 Task: Export the current auto duck effect preset with the file name "Auto Duck".
Action: Mouse moved to (399, 8)
Screenshot: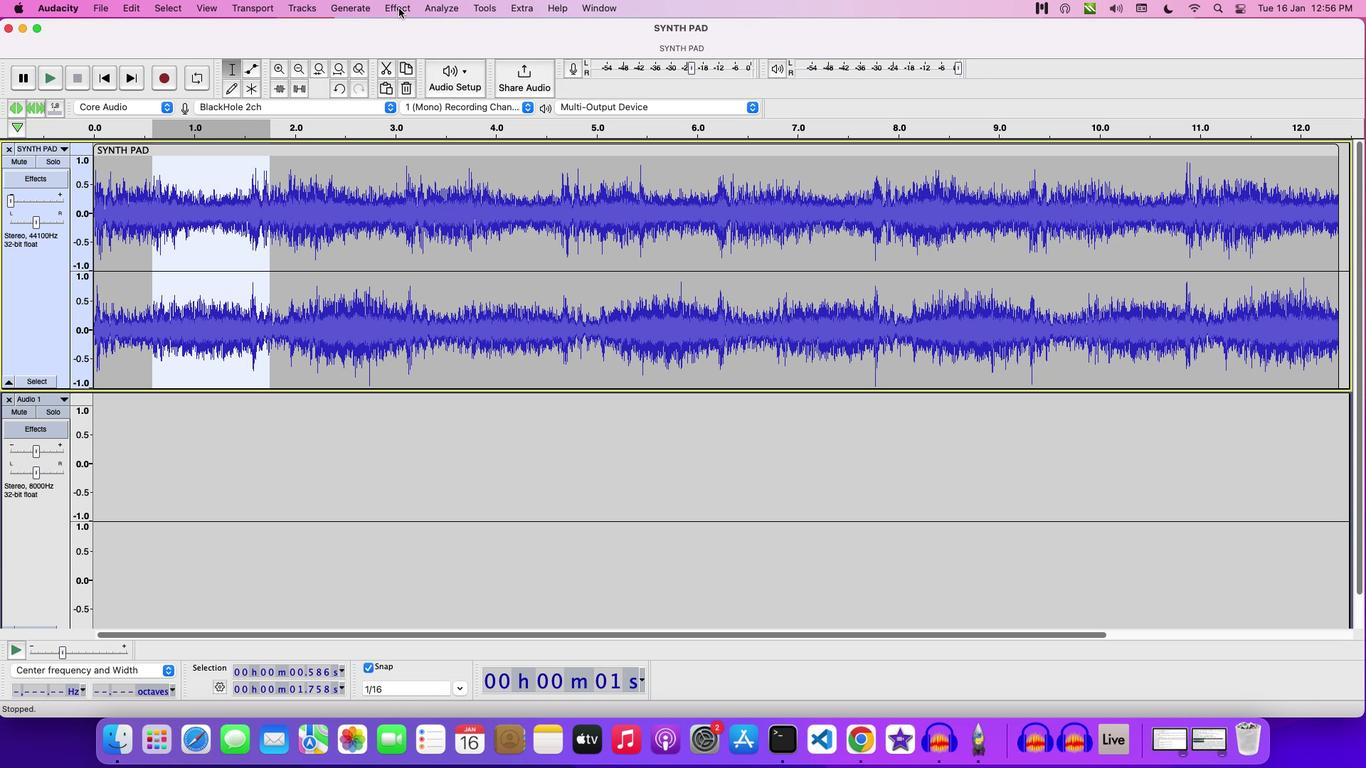 
Action: Mouse pressed left at (399, 8)
Screenshot: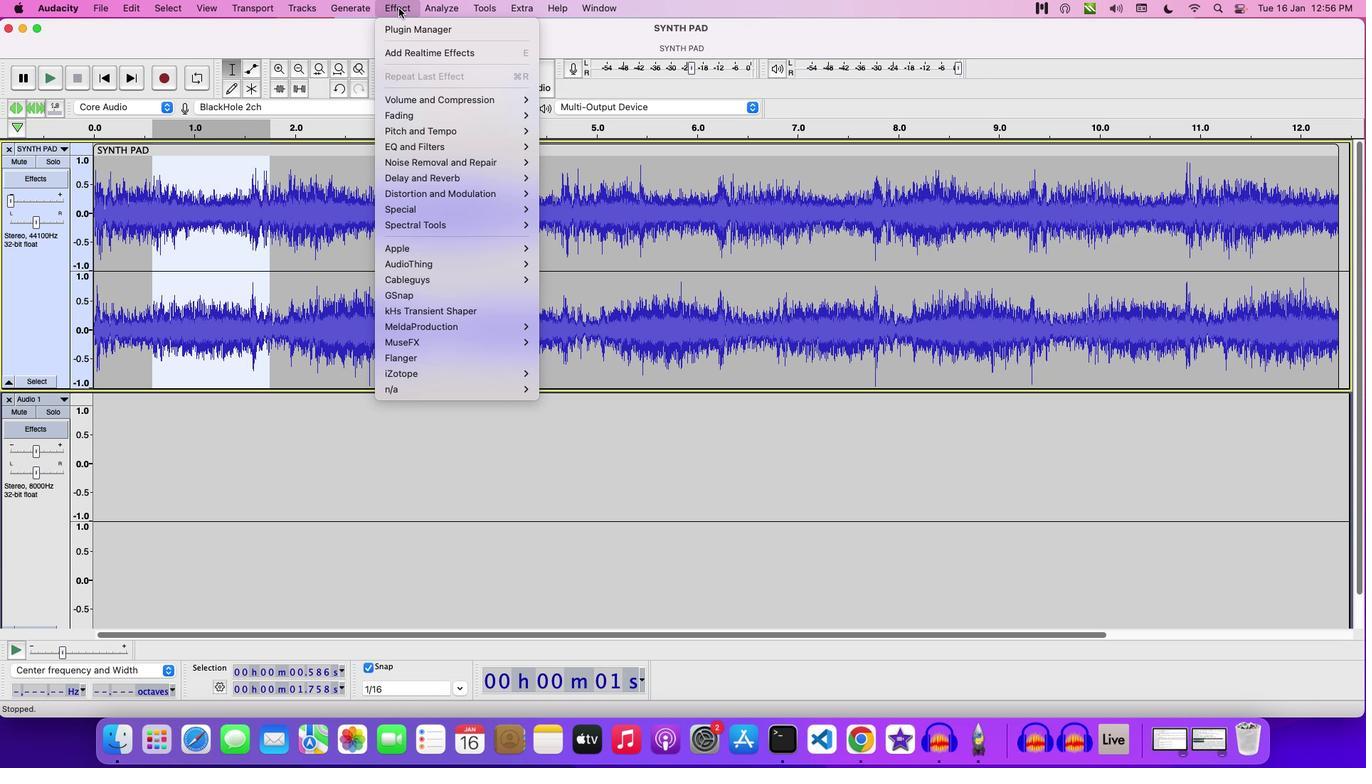 
Action: Mouse moved to (593, 113)
Screenshot: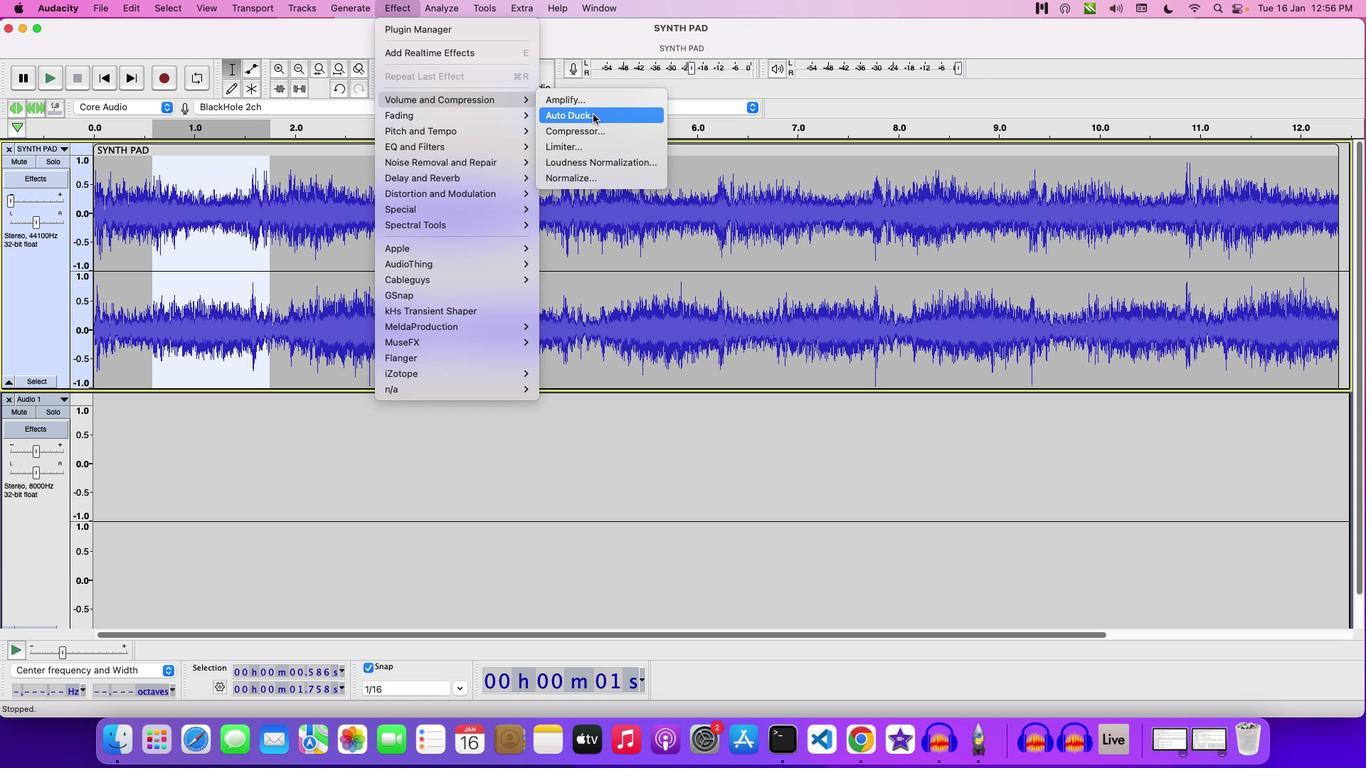 
Action: Mouse pressed left at (593, 113)
Screenshot: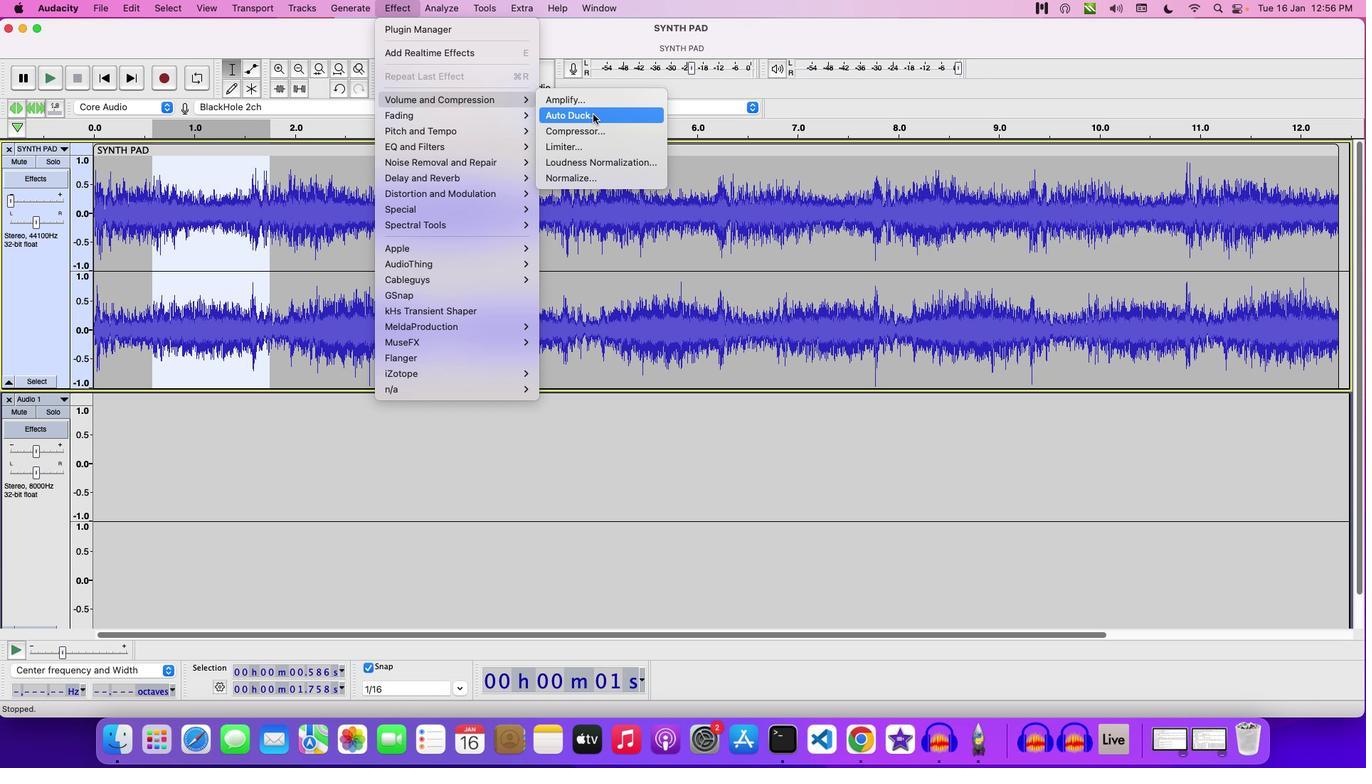 
Action: Mouse moved to (519, 223)
Screenshot: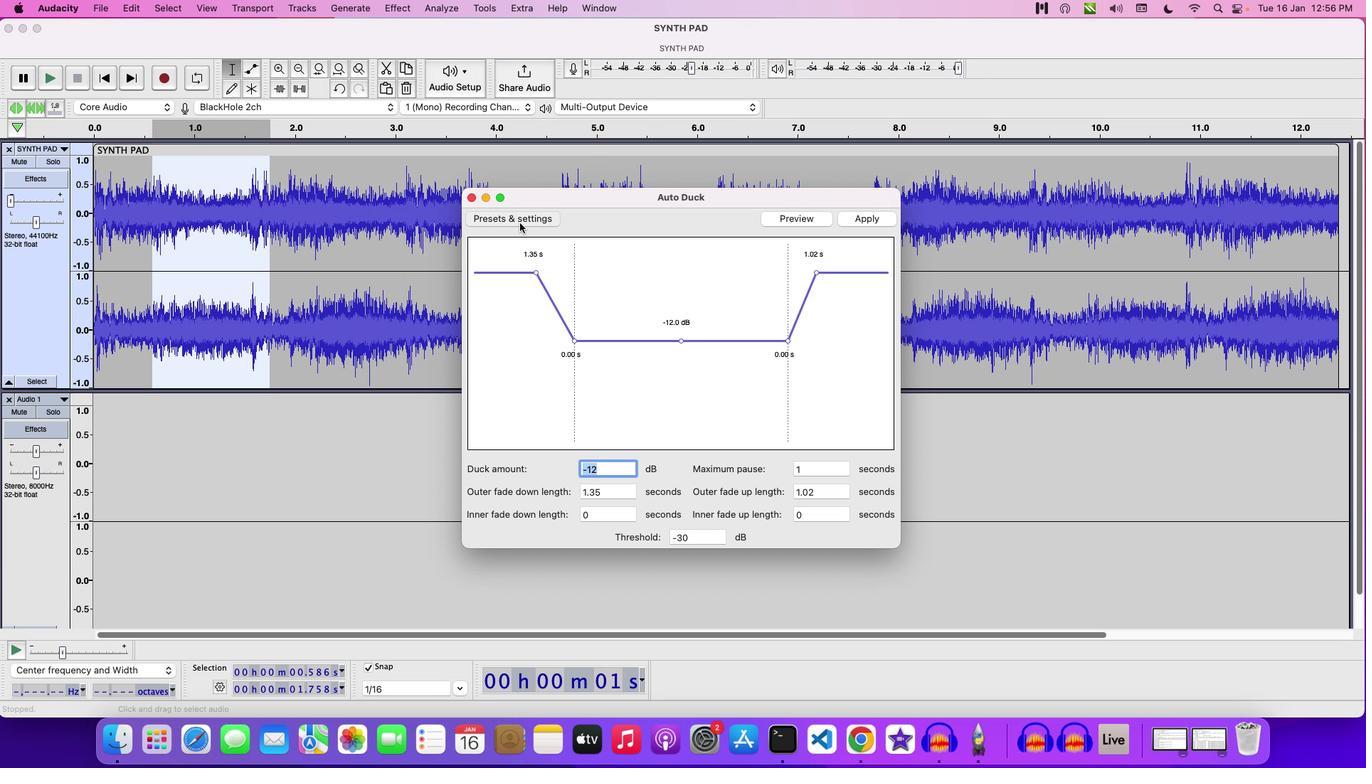 
Action: Mouse pressed left at (519, 223)
Screenshot: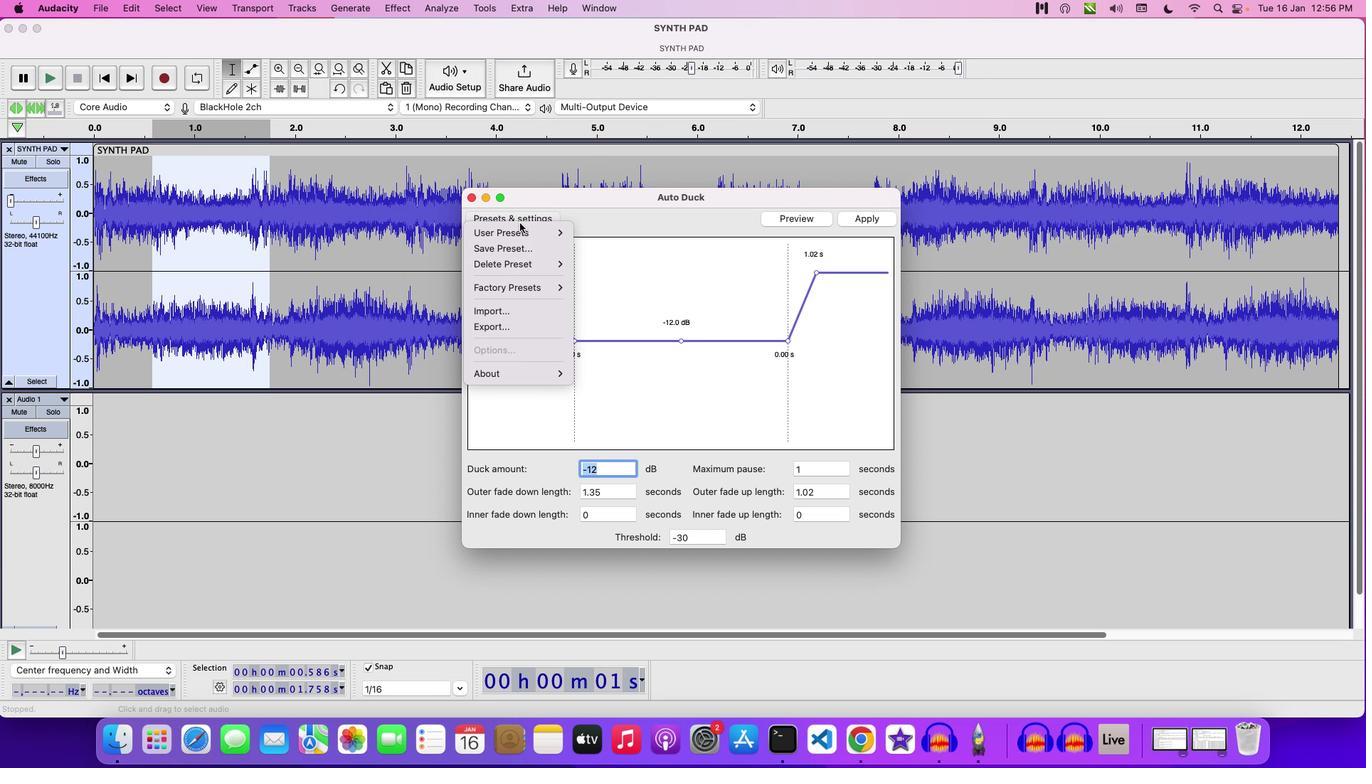 
Action: Mouse moved to (513, 322)
Screenshot: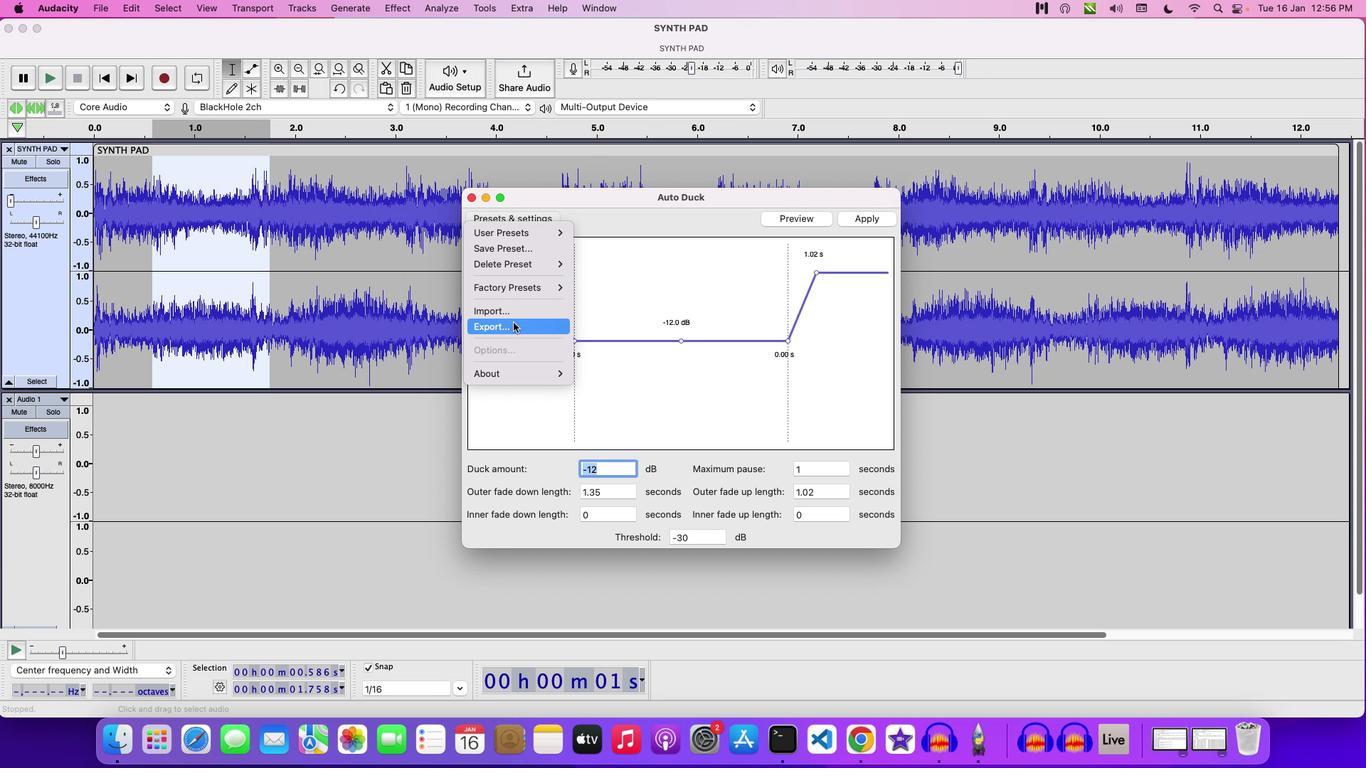 
Action: Mouse pressed left at (513, 322)
Screenshot: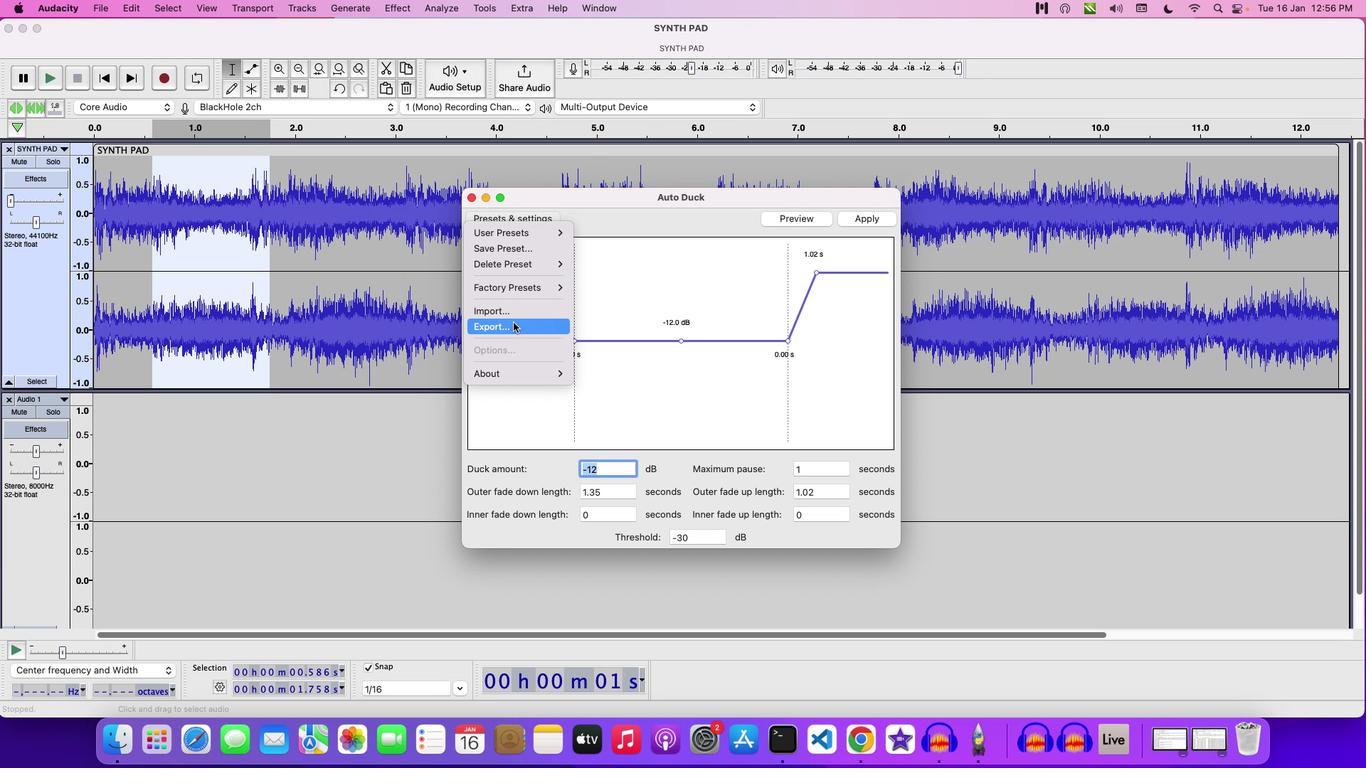 
Action: Mouse moved to (623, 286)
Screenshot: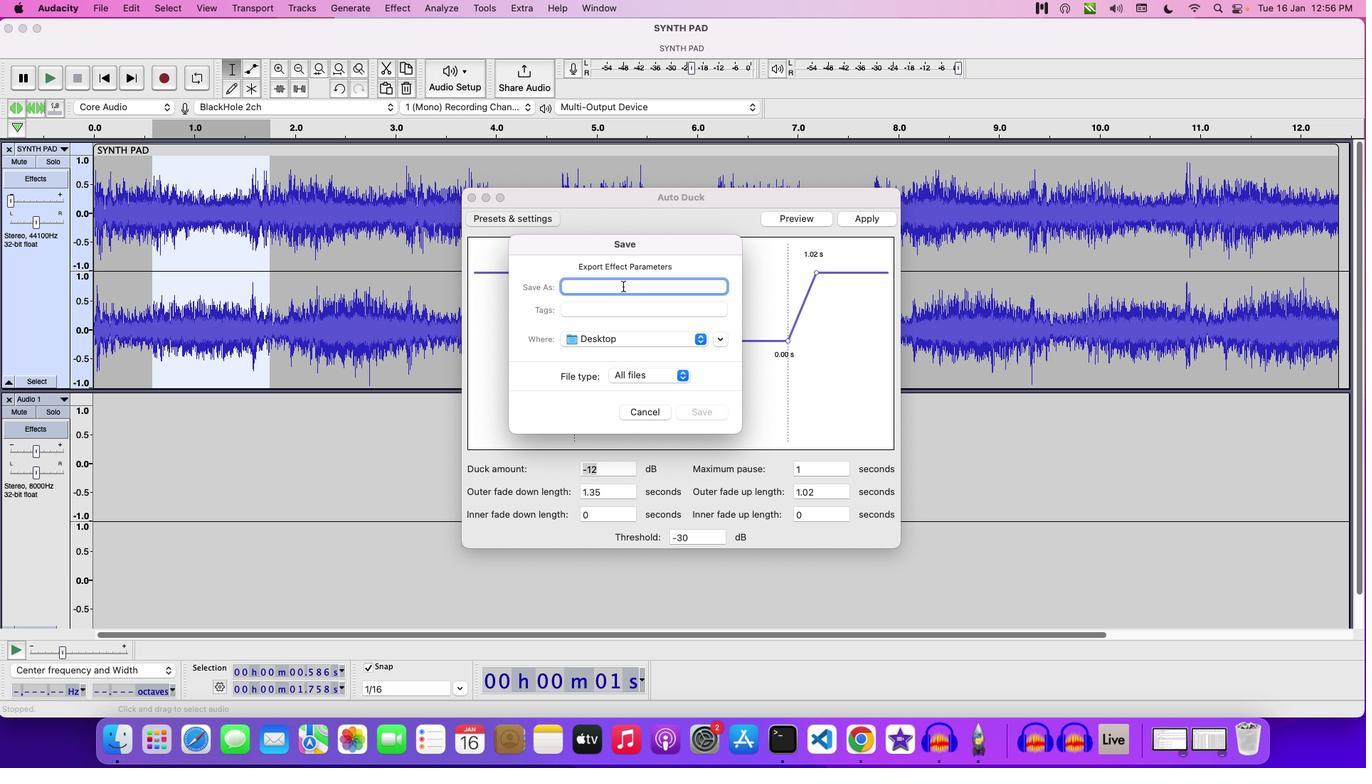 
Action: Key pressed Key.shift'A''u''t''o'Key.spaceKey.shift'D''u''c''k'Key.space
Screenshot: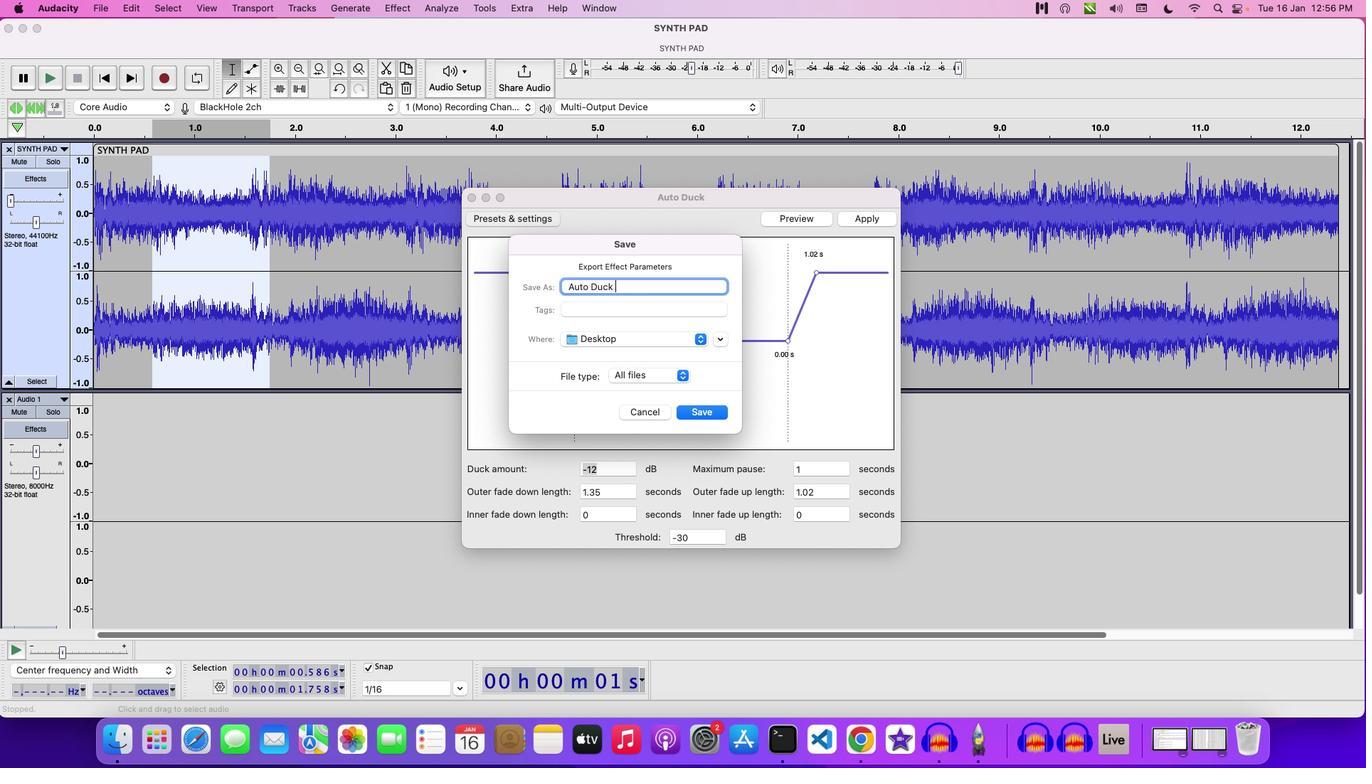 
Action: Mouse moved to (704, 416)
Screenshot: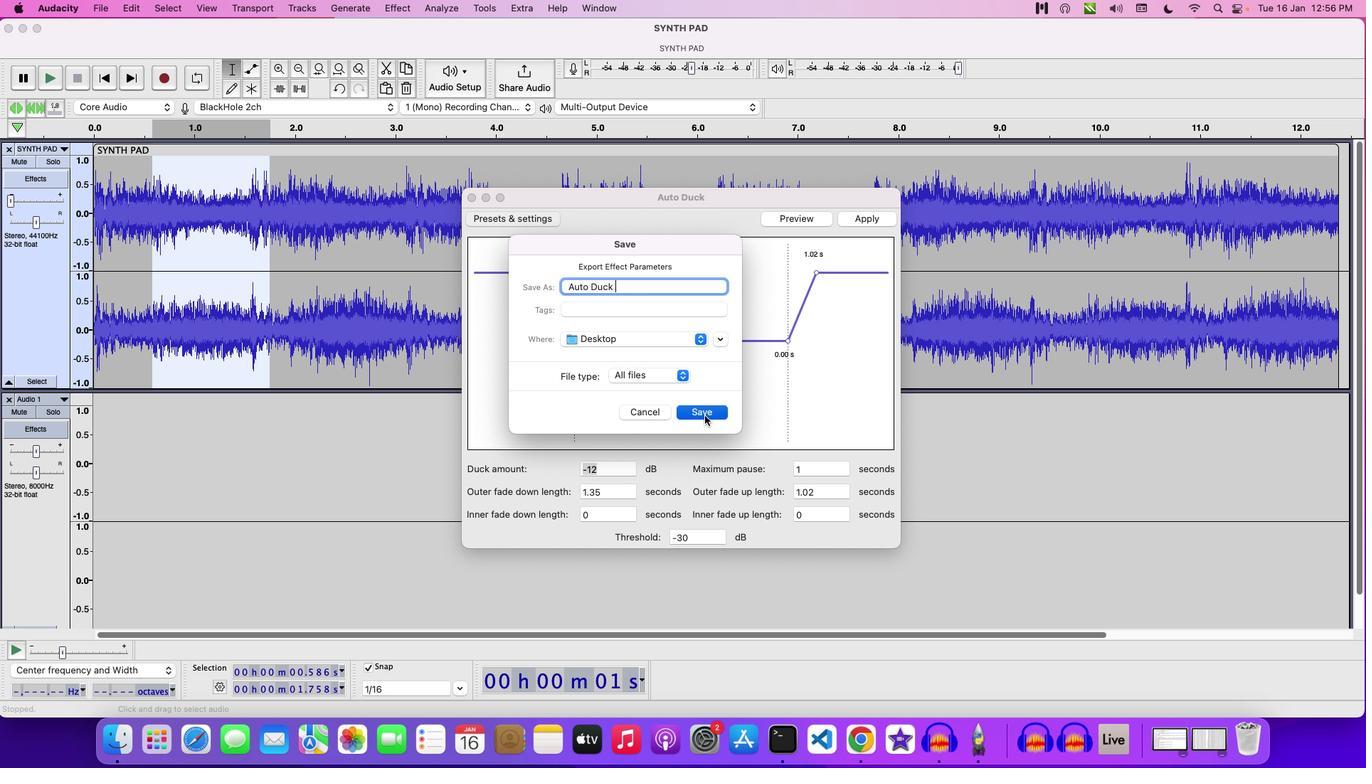 
Action: Mouse pressed left at (704, 416)
Screenshot: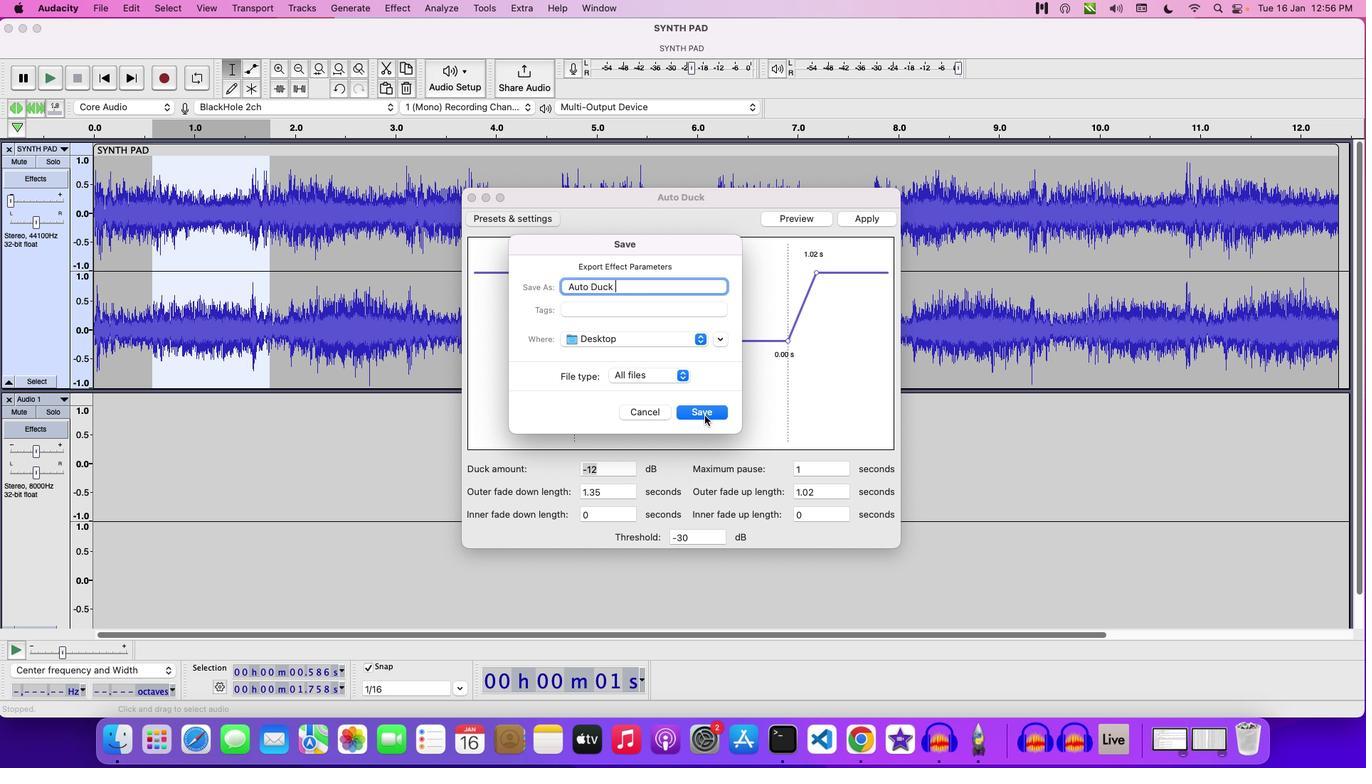 
Action: Mouse moved to (705, 416)
Screenshot: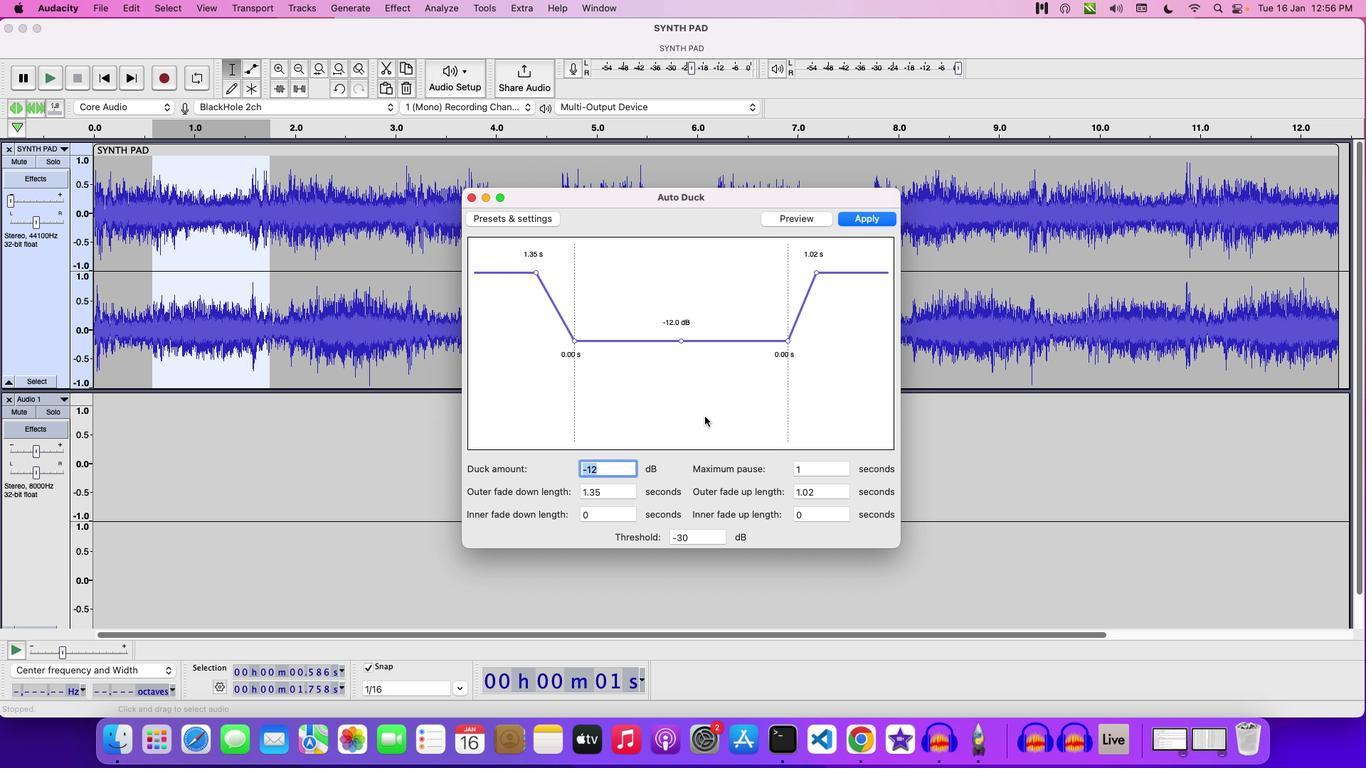 
